 Task: Add an event with the title Interview with HardinF, date '2023/12/23', time 7:50 AM to 9:50 AMand add a description: Welcome to our Annual General Meeting (AGM), a crucial event that brings together stakeholders, shareholders, and key members of our organization to review the past year, discuss important matters, and plan for the future. The AGM serves as a platform for transparency, accountability, and open dialogue, allowing everyone involved to contribute to the overall direction and success of our organization.Select event color  Tomato . Add location for the event as: 123 Trevi Fountain, Rome, Italy, logged in from the account softage.5@softage.netand send the event invitation to softage.1@softage.net and softage.2@softage.net. Set a reminder for the event Weekly on Sunday
Action: Mouse moved to (40, 114)
Screenshot: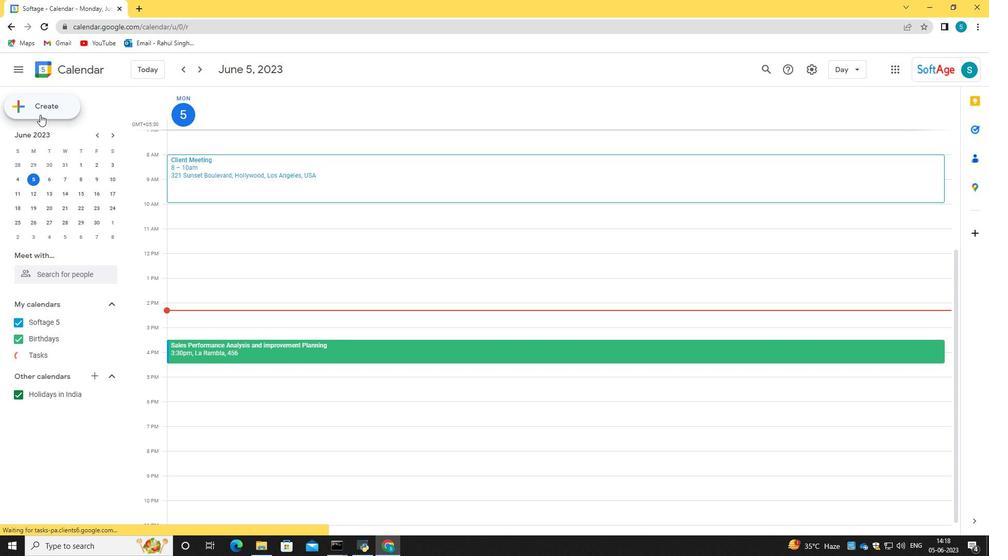 
Action: Mouse pressed left at (40, 114)
Screenshot: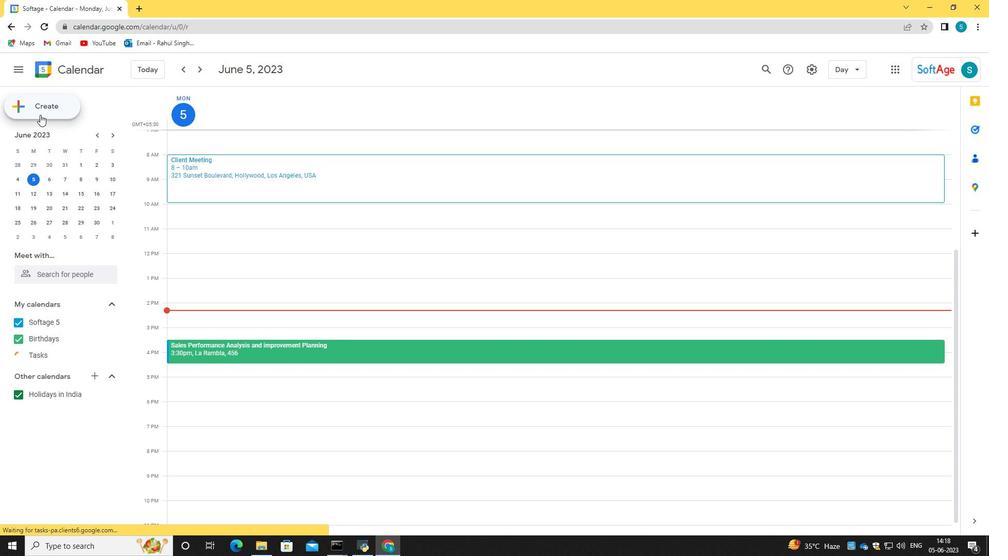 
Action: Mouse moved to (50, 131)
Screenshot: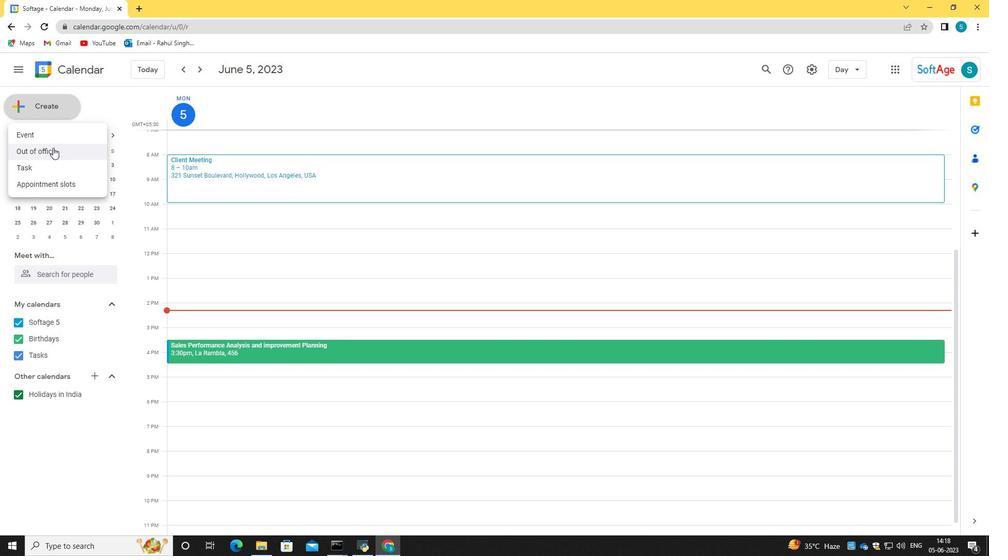 
Action: Mouse pressed left at (50, 131)
Screenshot: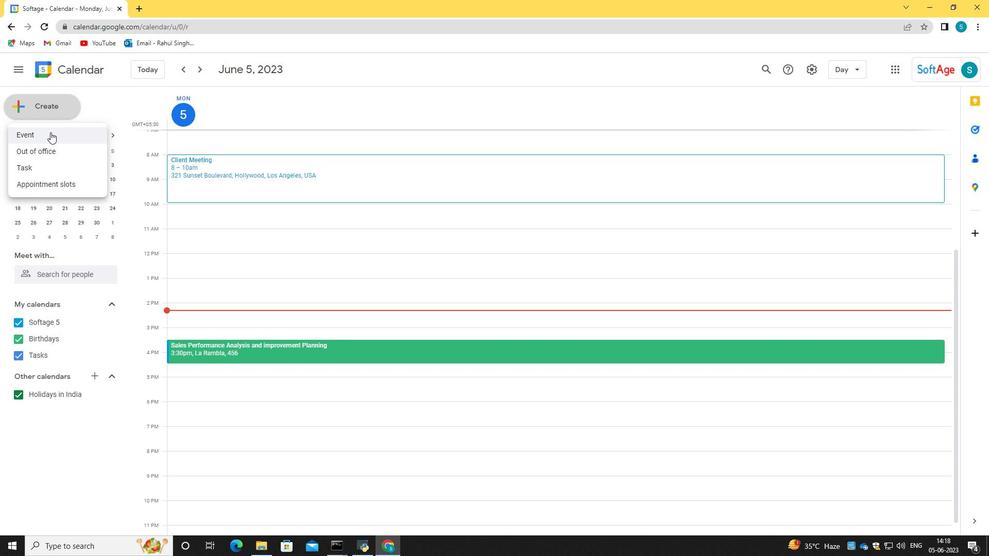 
Action: Mouse moved to (576, 412)
Screenshot: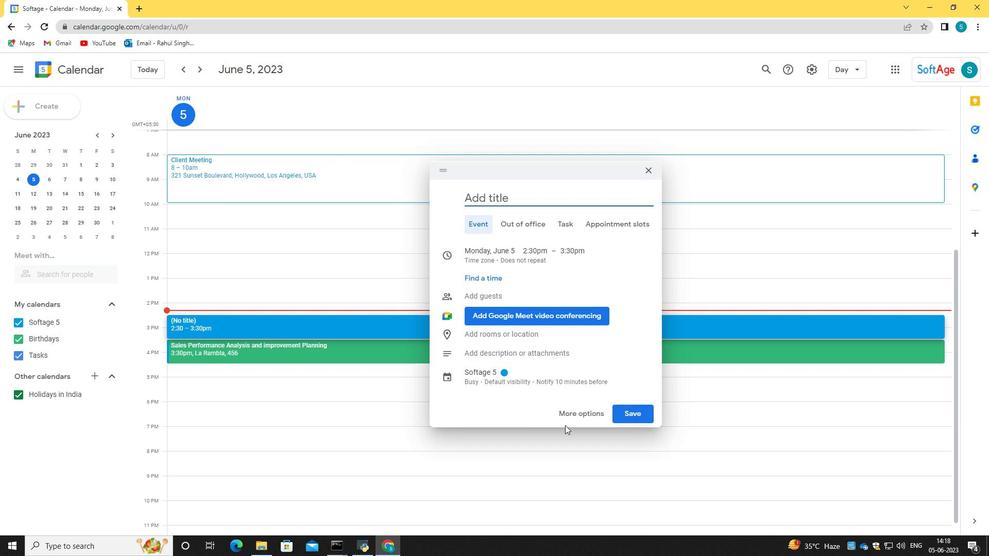
Action: Mouse pressed left at (576, 412)
Screenshot: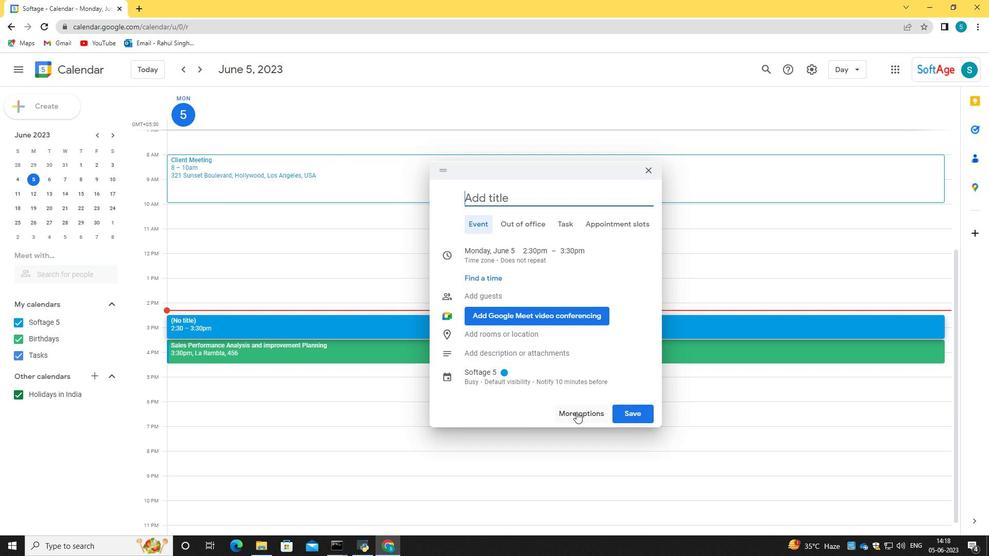 
Action: Mouse moved to (130, 74)
Screenshot: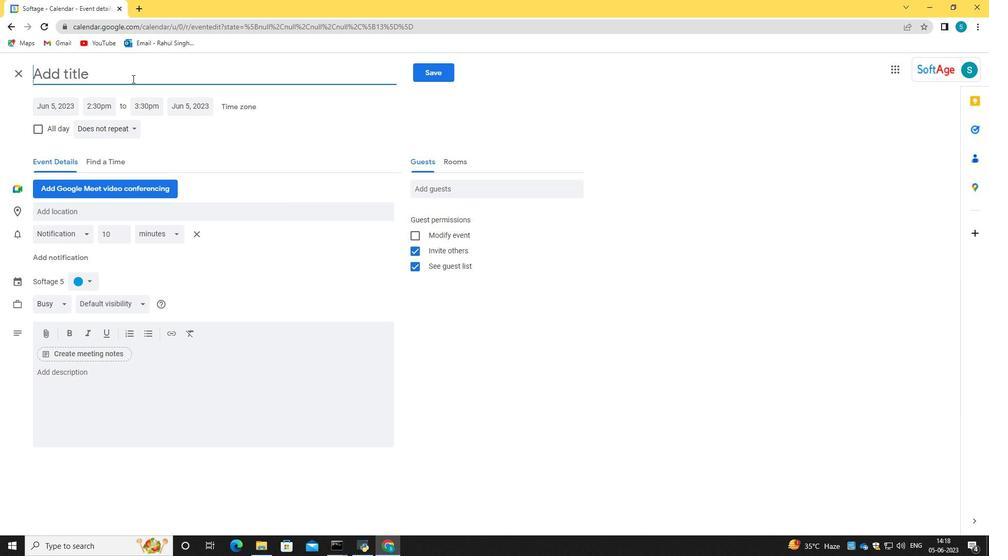
Action: Mouse pressed left at (130, 74)
Screenshot: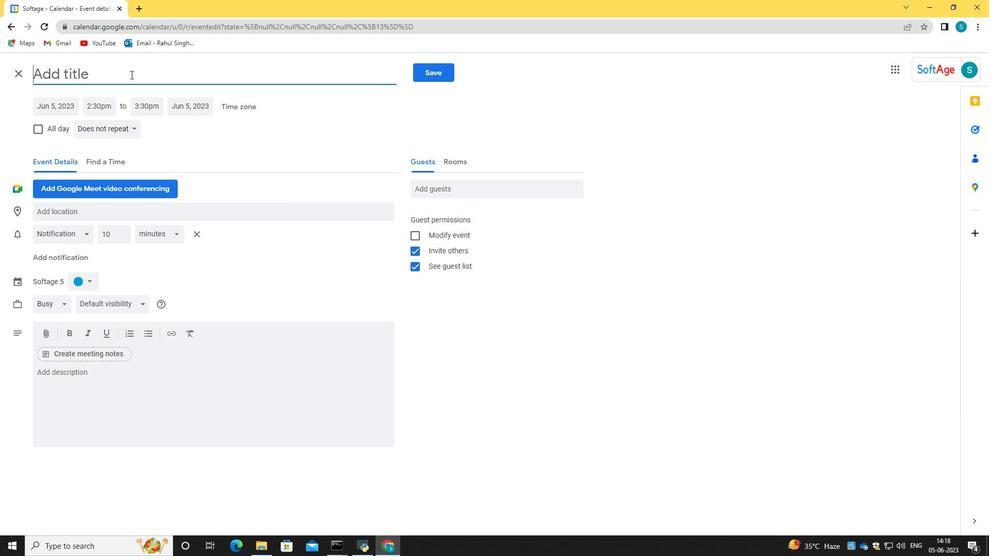 
Action: Key pressed <Key.caps_lock>I<Key.caps_lock>nterview<Key.space>with<Key.space><Key.caps_lock>H<Key.caps_lock>ardin<Key.caps_lock>F<Key.caps_lock>
Screenshot: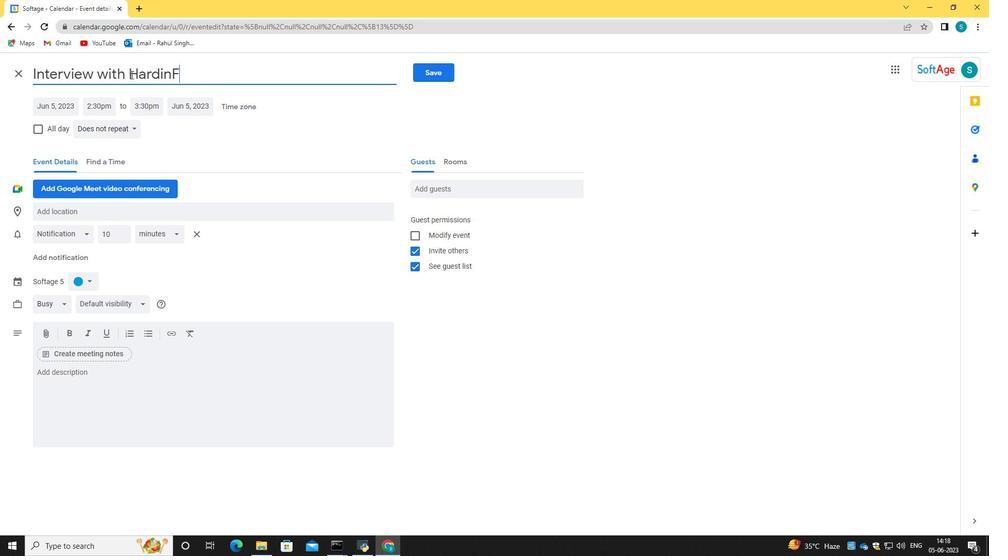 
Action: Mouse moved to (56, 103)
Screenshot: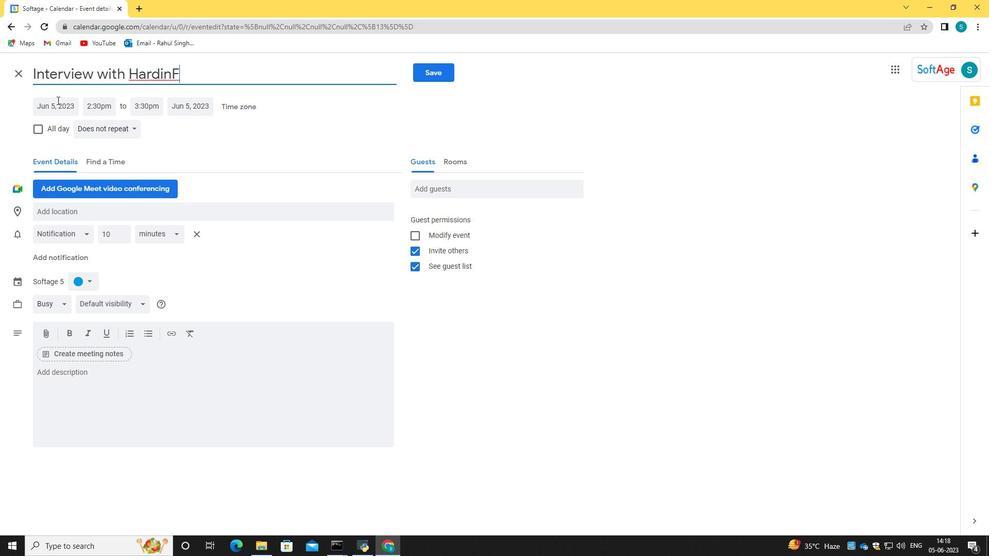 
Action: Mouse pressed left at (56, 103)
Screenshot: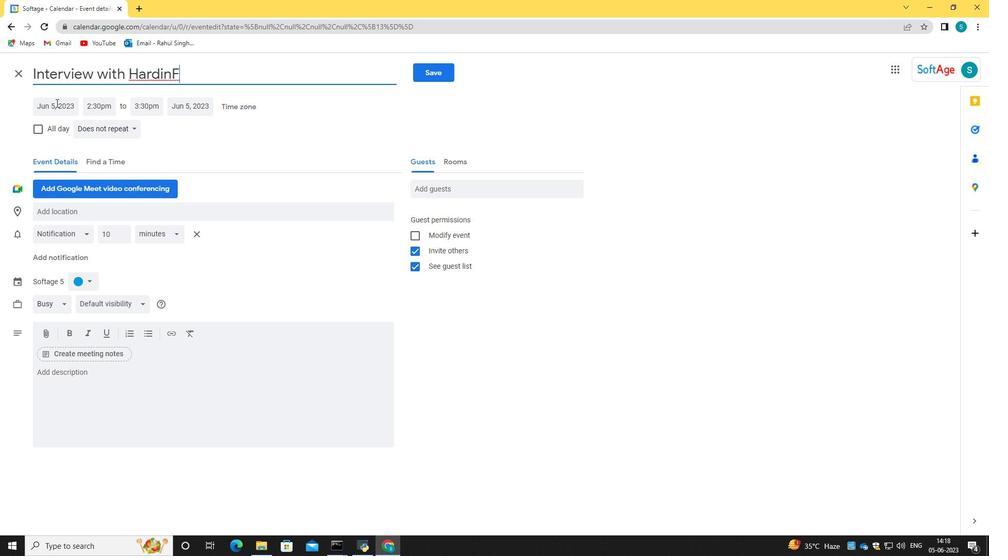 
Action: Key pressed 2023/12/23<Key.tab>07<Key.shift_r>:50<Key.space>am<Key.tab>9<Key.shift_r>:50<Key.space>am
Screenshot: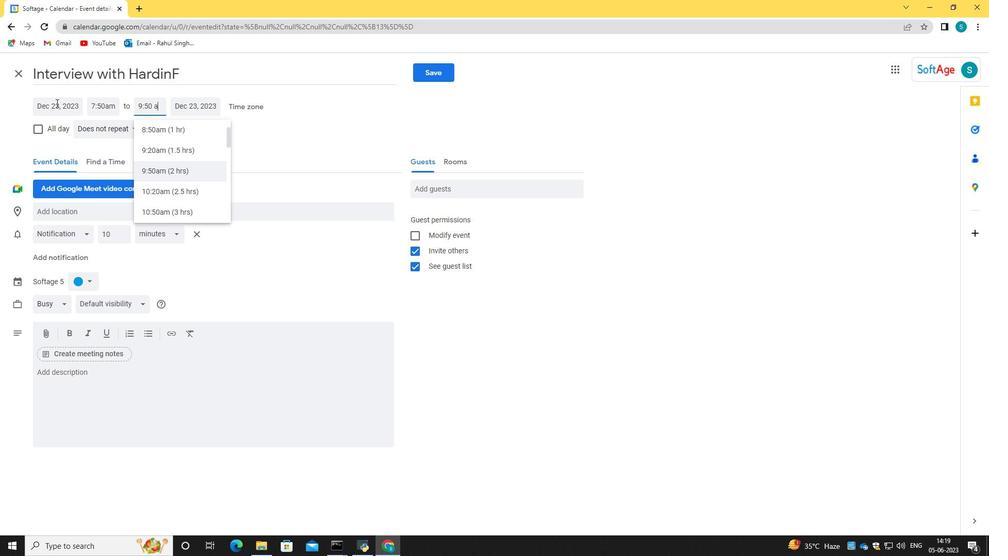 
Action: Mouse moved to (189, 168)
Screenshot: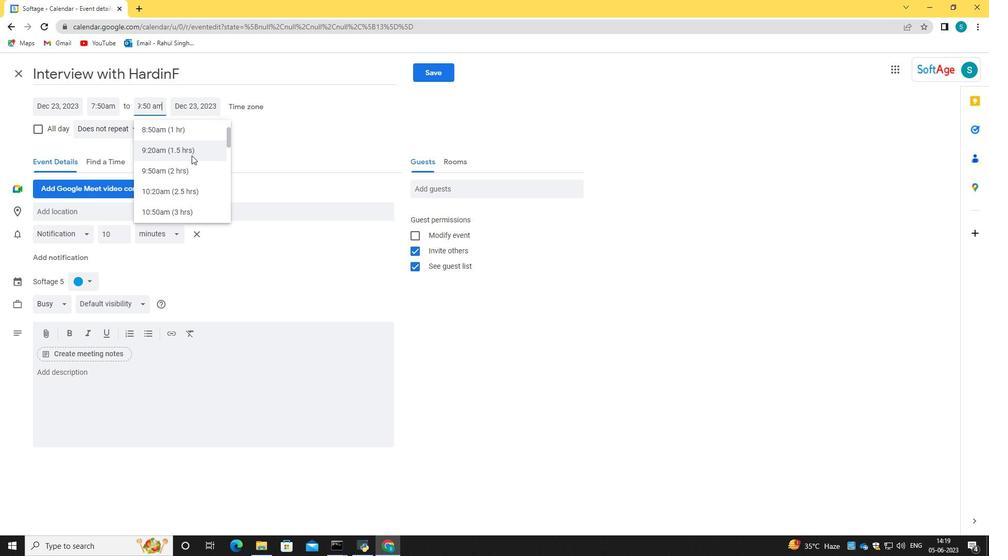 
Action: Mouse pressed left at (189, 168)
Screenshot: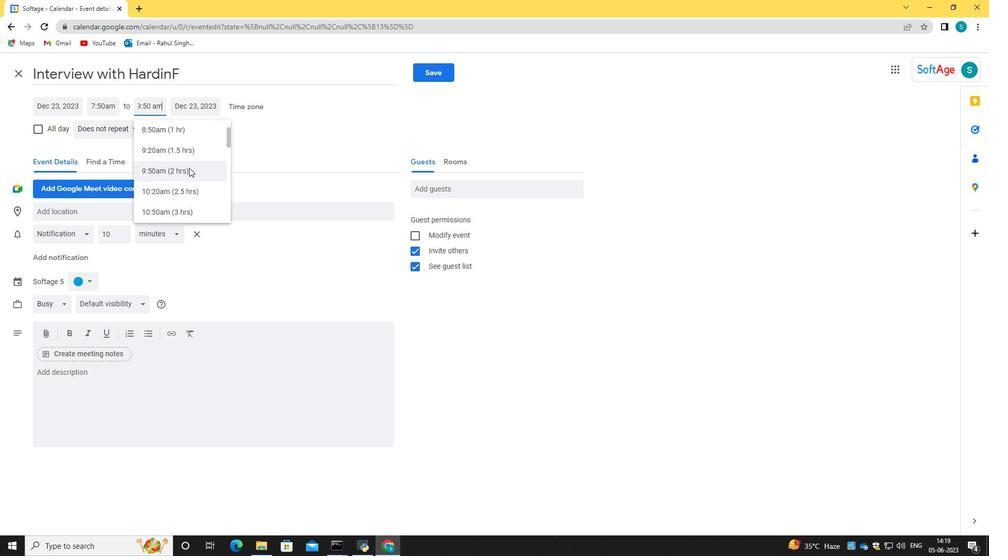 
Action: Mouse moved to (129, 413)
Screenshot: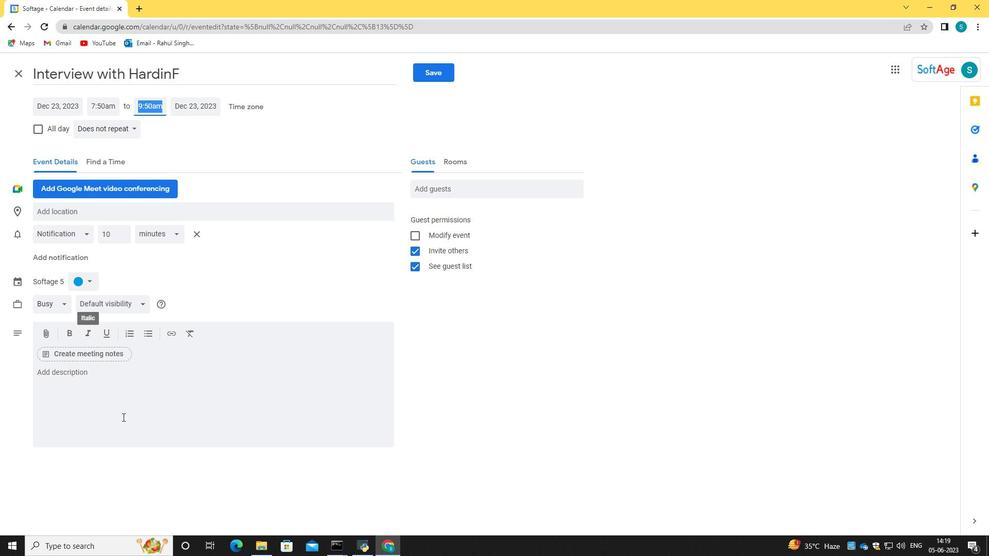 
Action: Mouse pressed left at (129, 413)
Screenshot: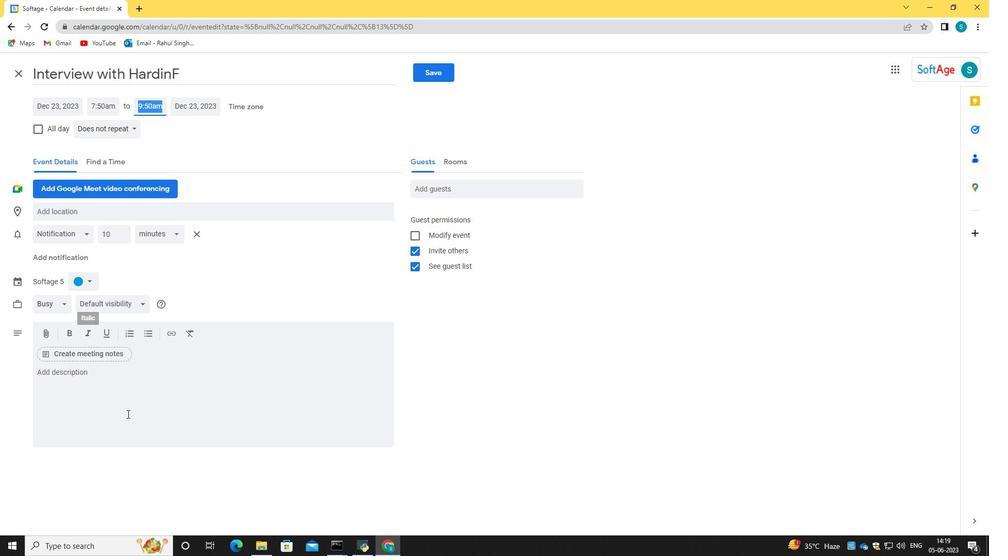 
Action: Key pressed <Key.caps_lock>W<Key.caps_lock>elcome<Key.space>to<Key.space>our<Key.space><Key.caps_lock>A<Key.caps_lock>nnual<Key.space><Key.caps_lock>G<Key.caps_lock>eneral<Key.space><Key.caps_lock>M<Key.caps_lock>eeting<Key.shift_r>(<Key.caps_lock>AGM<Key.shift_r>)<Key.space><Key.backspace>,<Key.space><Key.caps_lock>a<Key.space>crucial<Key.space>event<Key.space>that<Key.space>brings<Key.space>toght<Key.backspace><Key.backspace>ether<Key.space>stakeholders,<Key.space>shareholders,<Key.space>and<Key.space>key<Key.space>men<Key.backspace>mbers<Key.space>of<Key.space>our<Key.space>organization<Key.space>to<Key.space>review<Key.space>the<Key.space>past<Key.space>year,<Key.space>discuss<Key.space>important<Key.space>matters,
Screenshot: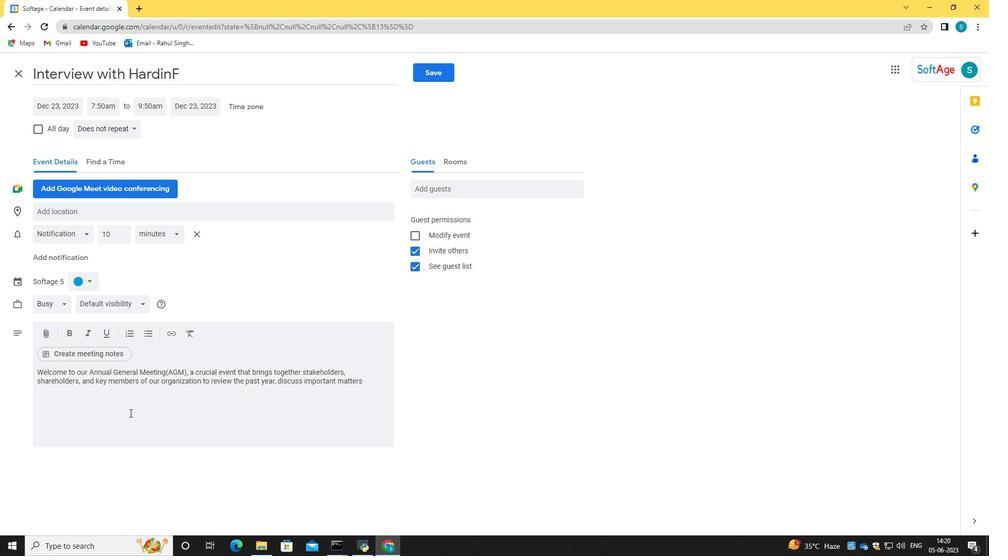 
Action: Mouse scrolled (129, 414) with delta (0, 0)
Screenshot: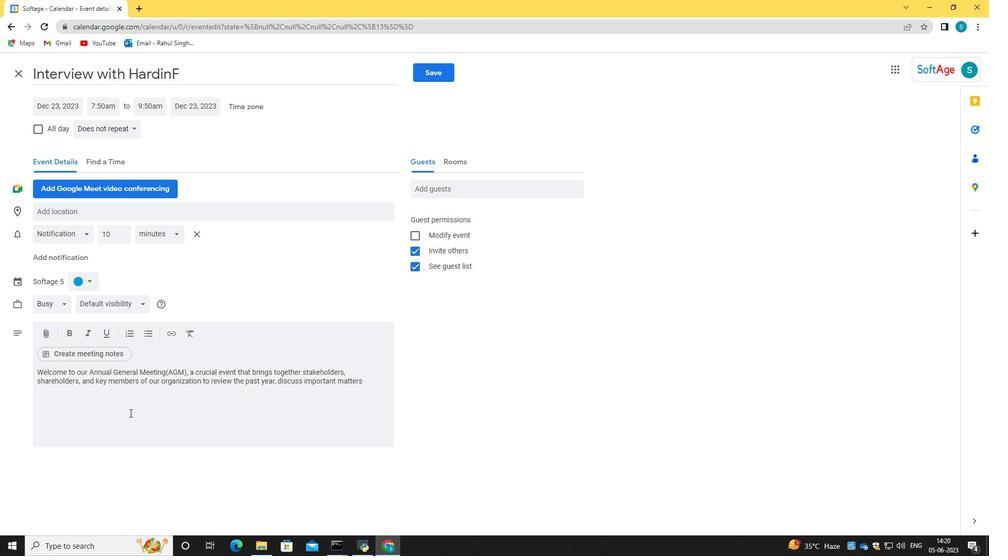 
Action: Key pressed <Key.space>and<Key.space>plan<Key.space>for<Key.space>the<Key.space>furt<Key.backspace><Key.backspace>ture<Key.space><Key.backspace>.<Key.space><Key.caps_lock>T<Key.caps_lock>he<Key.space><Key.caps_lock>AFM<Key.backspace><Key.backspace>GM<Key.space><Key.caps_lock>serves<Key.space>as<Key.space>a<Key.space>f<Key.backspace>plateform<Key.space><Key.backspace><Key.backspace><Key.backspace><Key.backspace><Key.backspace><Key.backspace>form<Key.space>for<Key.space>transparecny,<Key.space><Key.backspace><Key.backspace><Key.backspace><Key.backspace><Key.backspace>cy<Key.space><Key.backspace><Key.backspace><Key.backspace>ncy,<Key.space>accountability,<Key.space>and<Key.space>open<Key.space>dialogue,<Key.space>allowing<Key.space>everyone<Key.space>involved<Key.space>to<Key.space>contriblut<Key.backspace><Key.backspace><Key.backspace>tu<Key.backspace><Key.backspace>ute<Key.space>to<Key.space>the<Key.space>overall<Key.space>directin<Key.backspace>on<Key.space>and<Key.space>success<Key.space><Key.space><Key.backspace><Key.backspace><Key.space>of<Key.space>our<Key.space>organization.
Screenshot: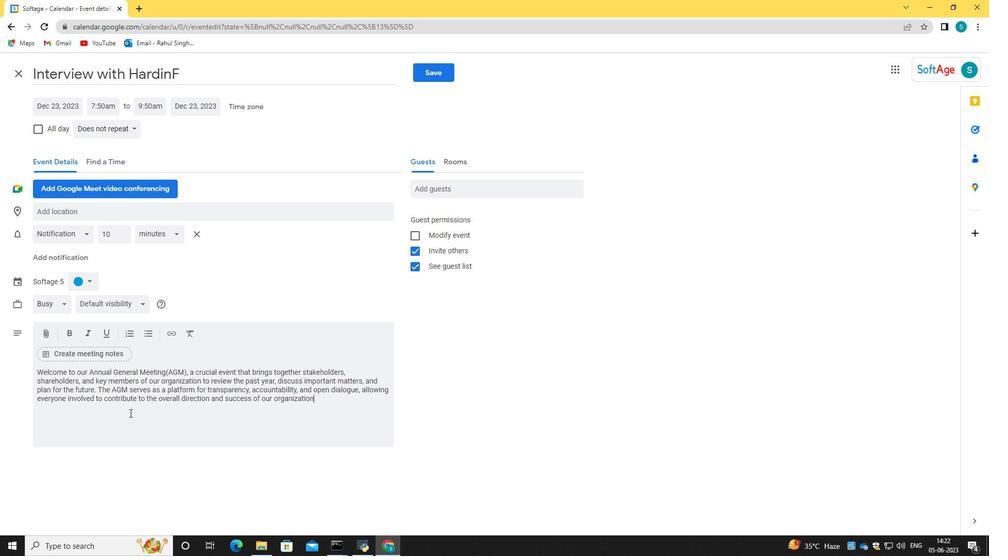 
Action: Mouse moved to (84, 278)
Screenshot: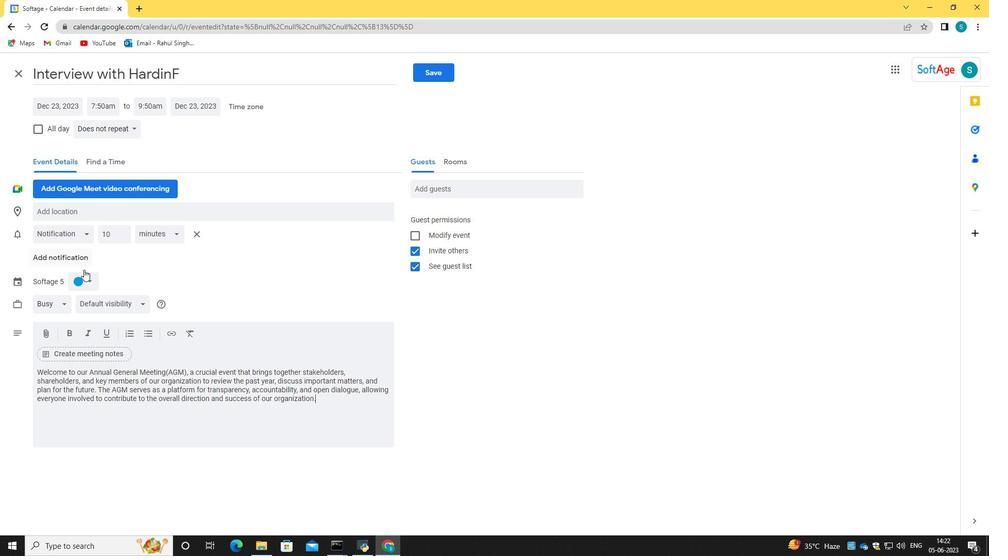 
Action: Mouse pressed left at (84, 278)
Screenshot: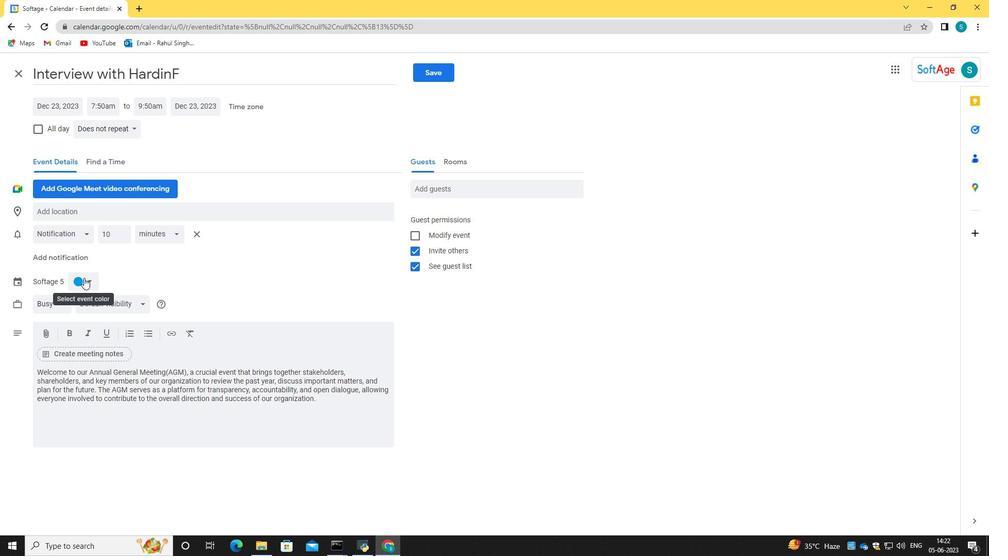 
Action: Mouse moved to (79, 284)
Screenshot: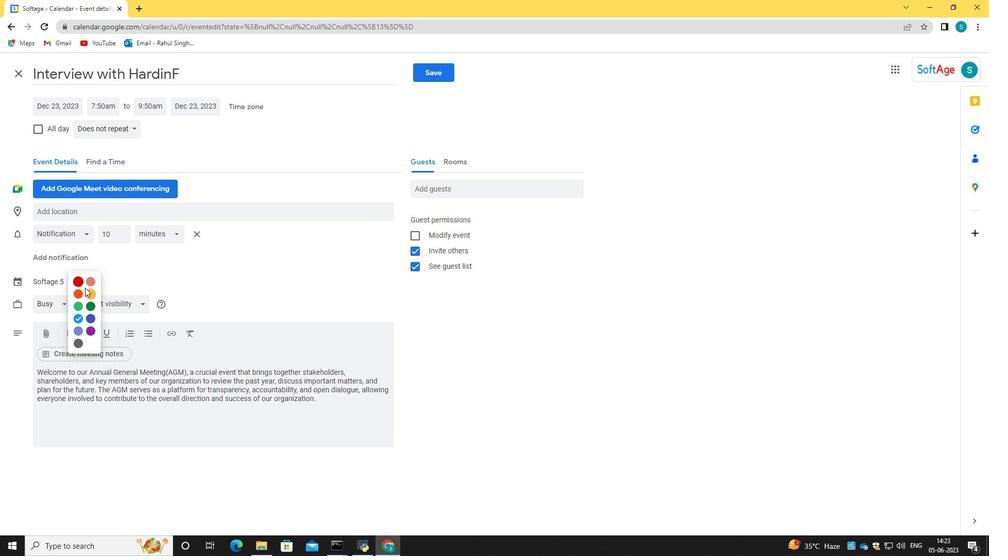 
Action: Mouse pressed left at (79, 284)
Screenshot: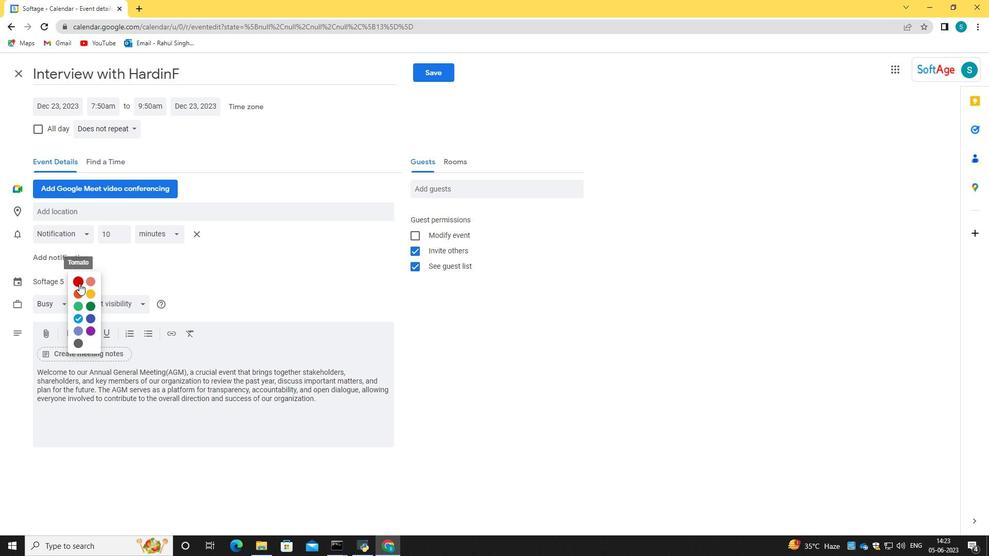 
Action: Mouse moved to (111, 217)
Screenshot: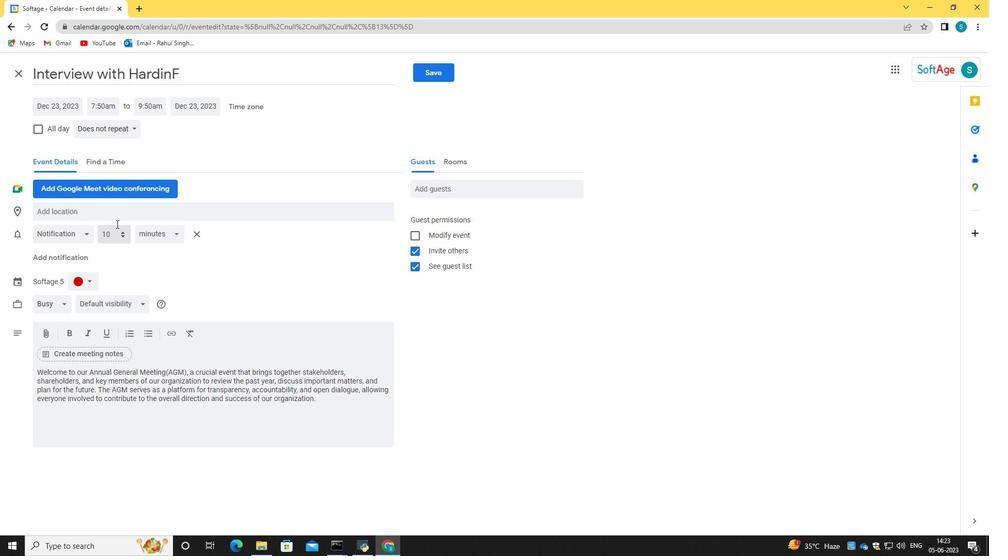 
Action: Mouse pressed left at (111, 217)
Screenshot: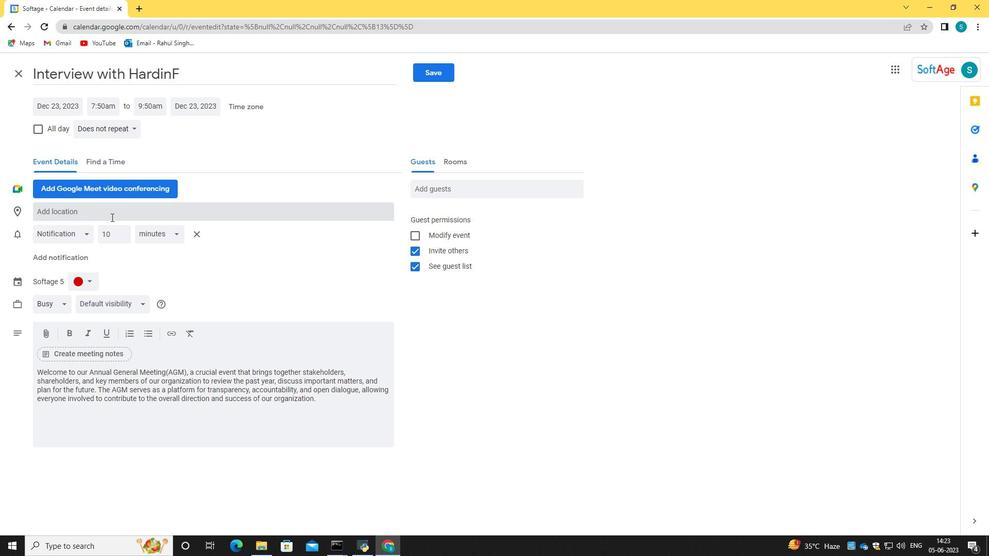 
Action: Mouse moved to (110, 217)
Screenshot: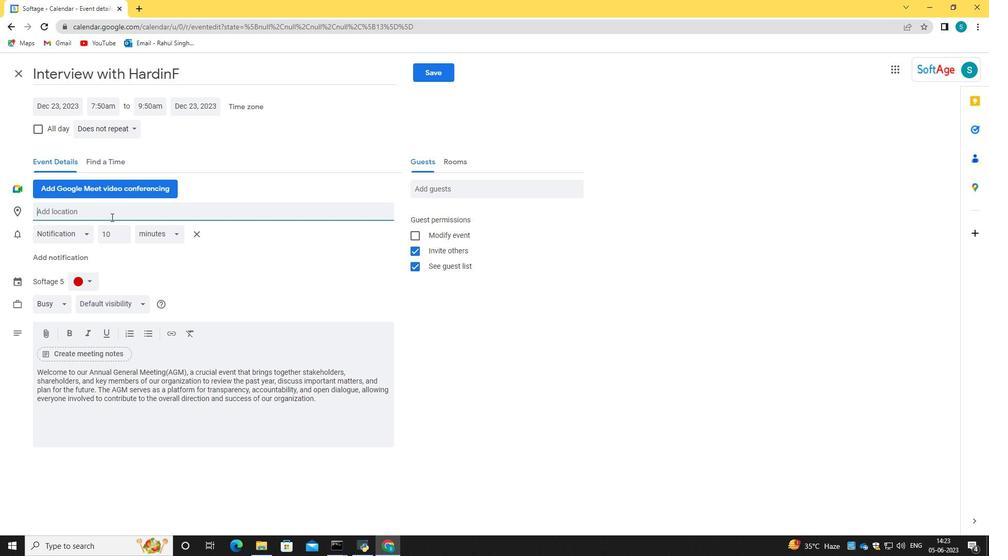 
Action: Key pressed 123<Key.space><Key.caps_lock>T<Key.caps_lock>revi<Key.space><Key.caps_lock>F<Key.caps_lock>ountain,<Key.space><Key.caps_lock>R<Key.caps_lock>ome,<Key.space><Key.caps_lock>I<Key.caps_lock>taly
Screenshot: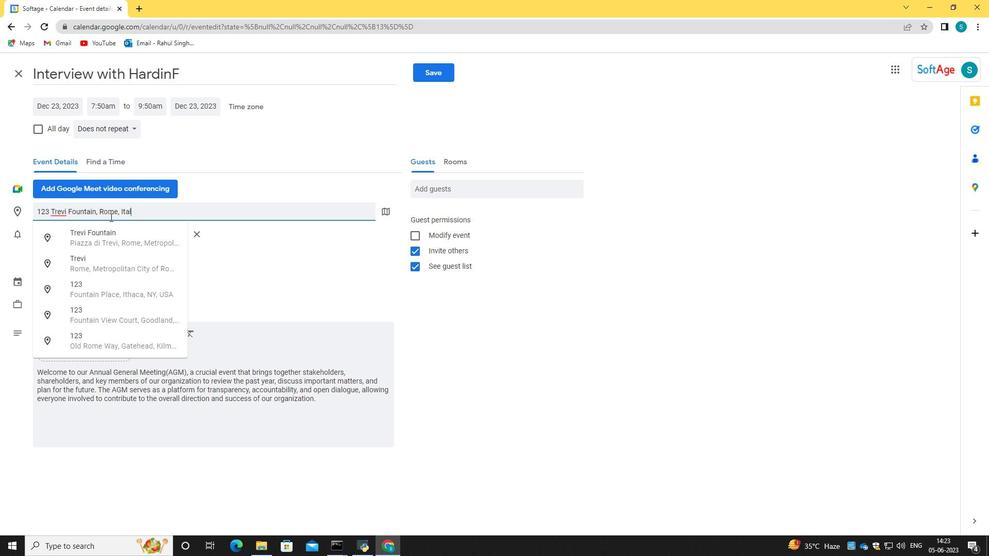 
Action: Mouse moved to (110, 233)
Screenshot: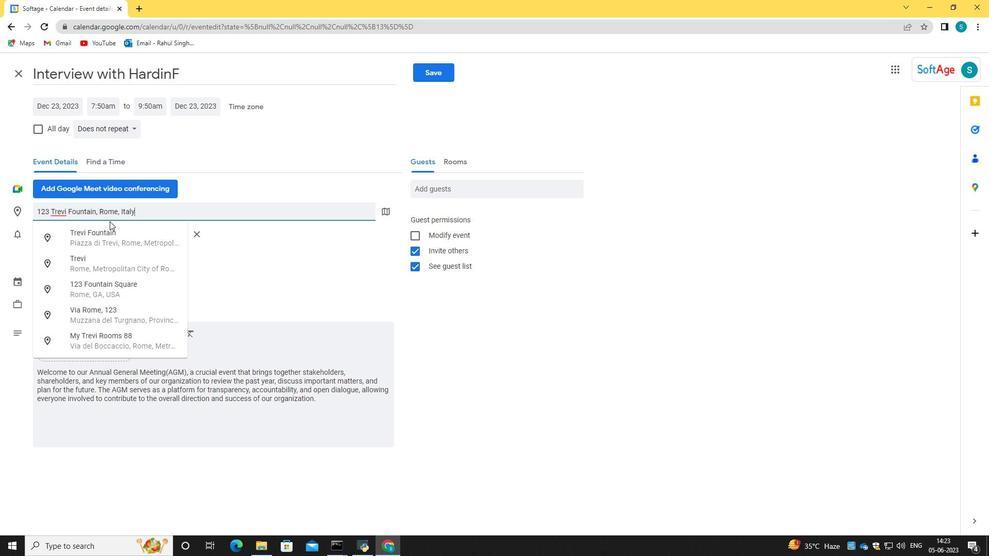 
Action: Mouse pressed left at (110, 233)
Screenshot: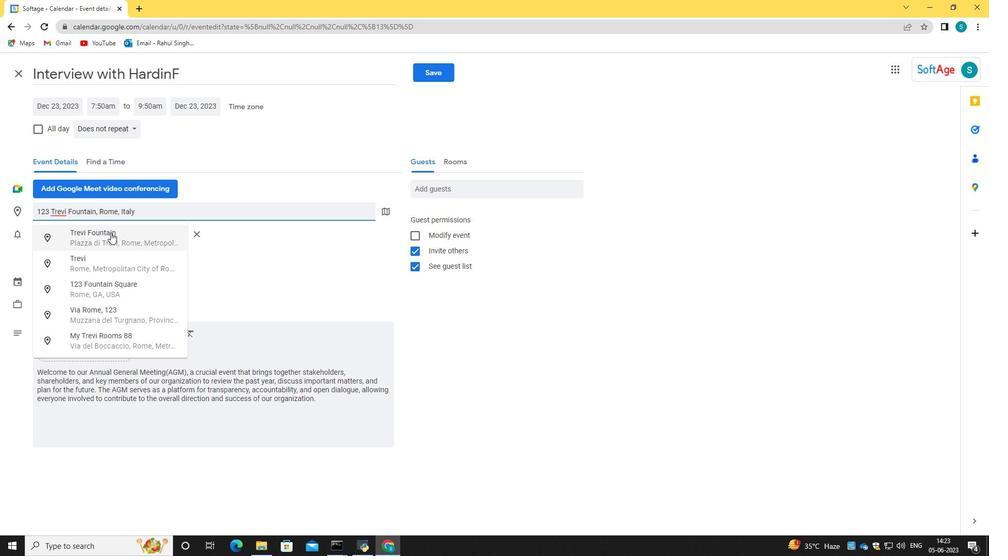 
Action: Mouse moved to (459, 191)
Screenshot: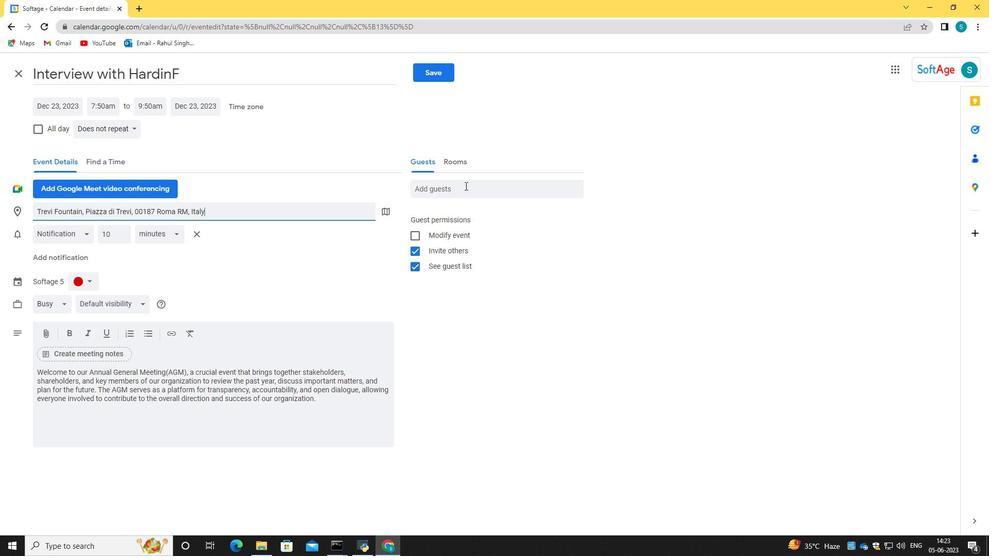 
Action: Mouse pressed left at (459, 191)
Screenshot: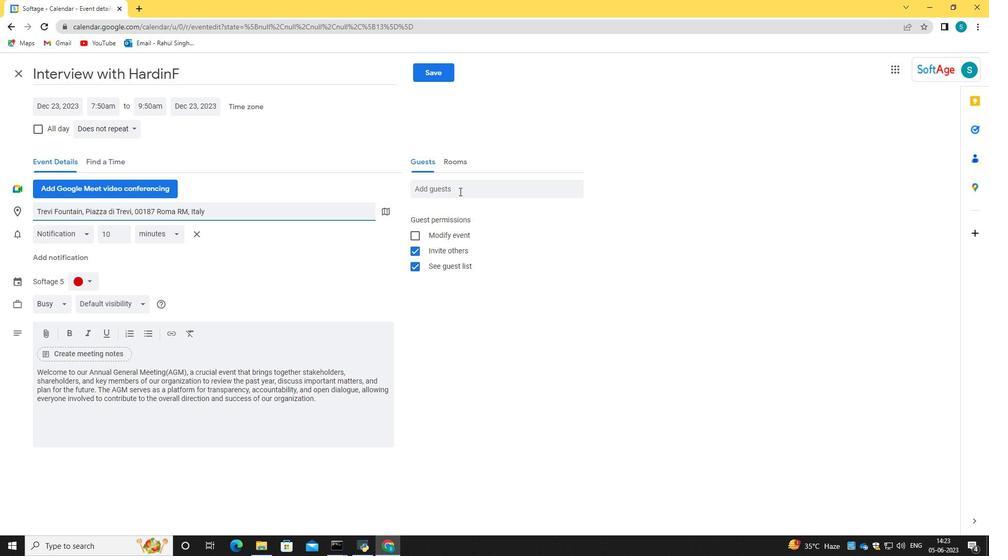 
Action: Key pressed softage.1<Key.shift>@softage.net<Key.tab>softage.2<Key.shift>@softage.net
Screenshot: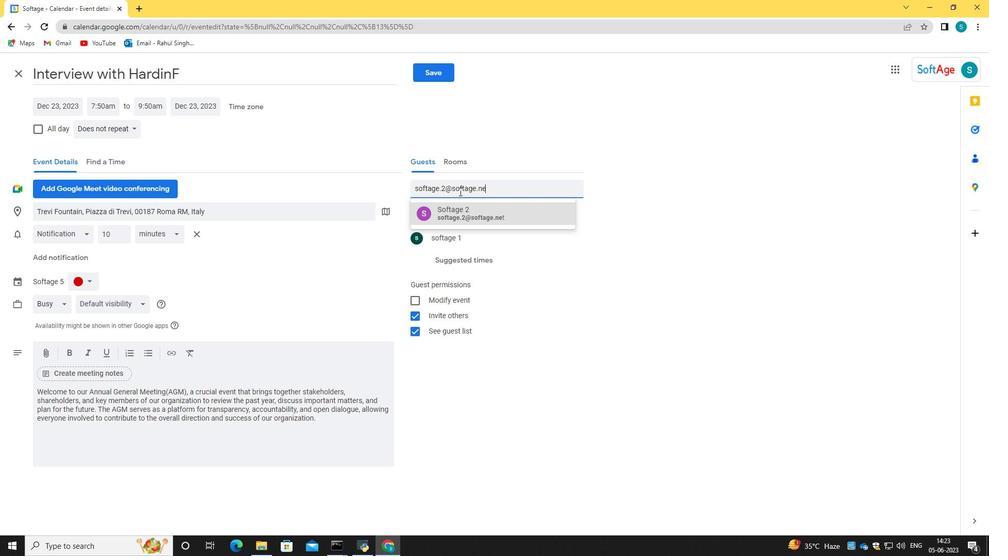 
Action: Mouse moved to (490, 213)
Screenshot: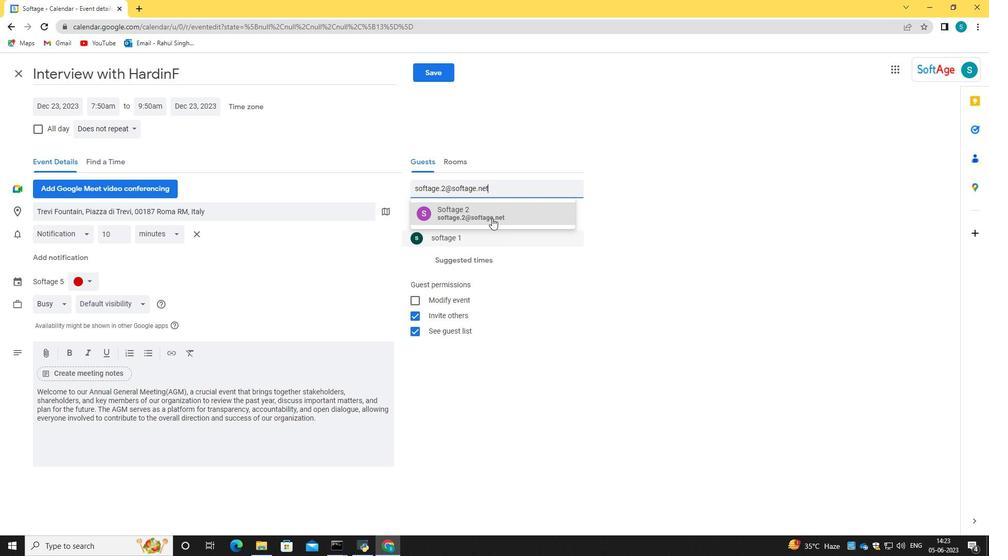 
Action: Mouse pressed left at (490, 213)
Screenshot: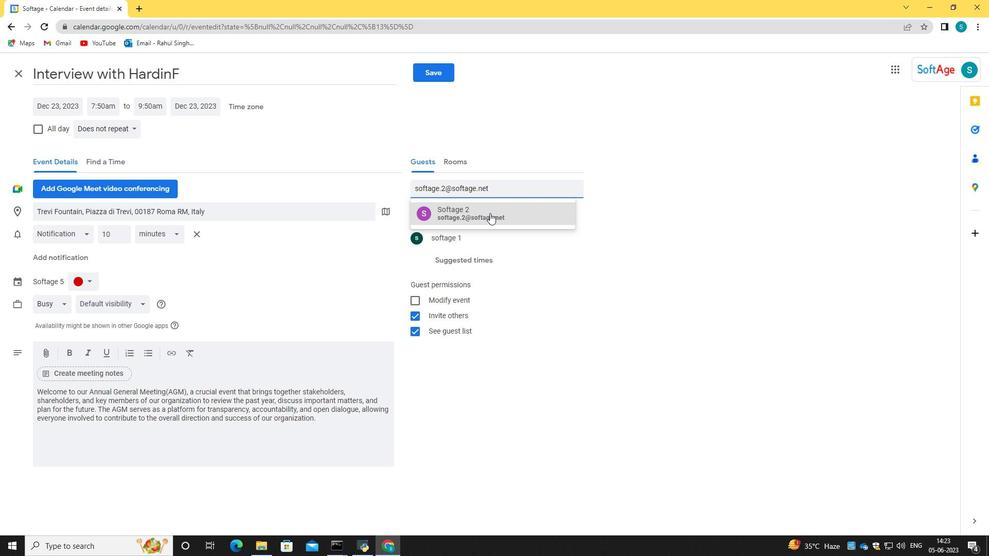 
Action: Mouse moved to (295, 220)
Screenshot: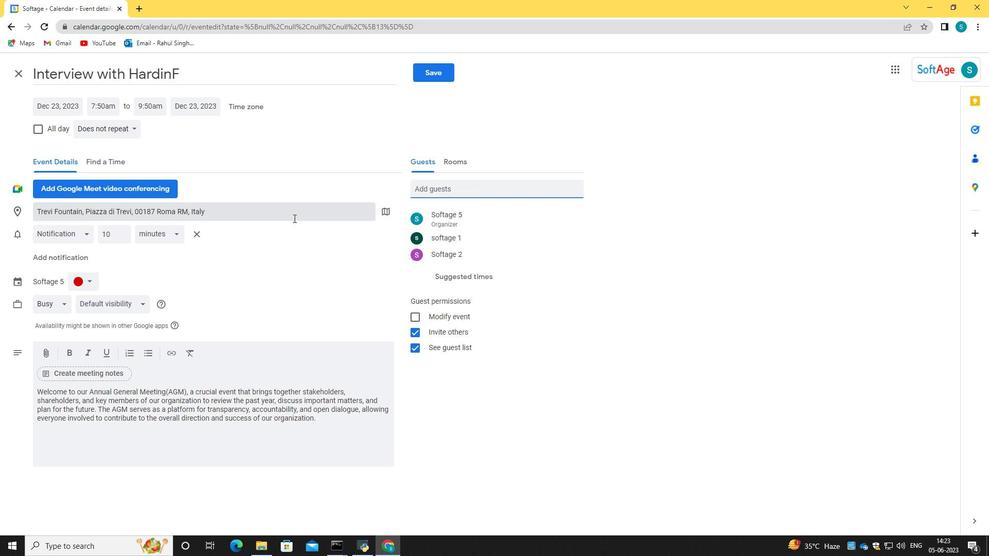 
Action: Mouse scrolled (295, 220) with delta (0, 0)
Screenshot: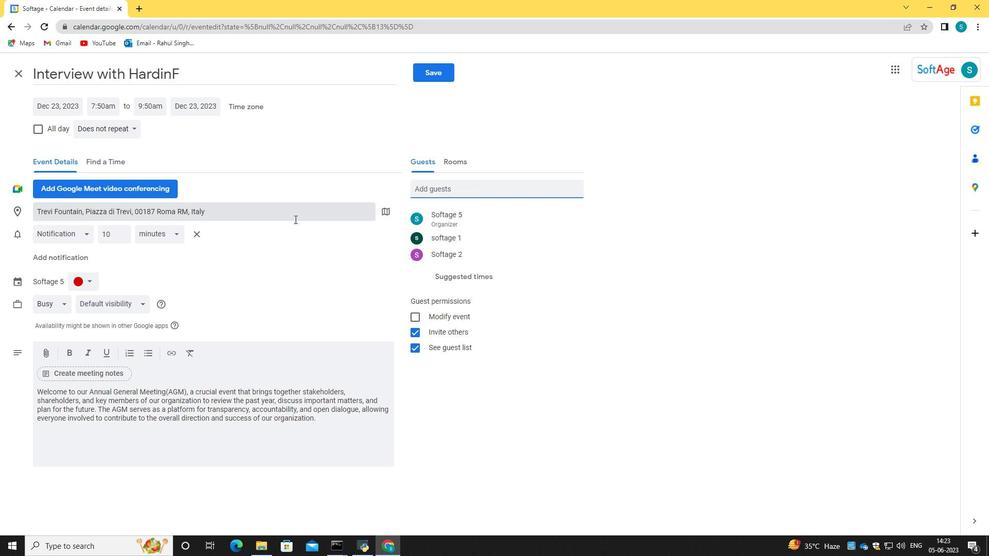 
Action: Mouse moved to (117, 131)
Screenshot: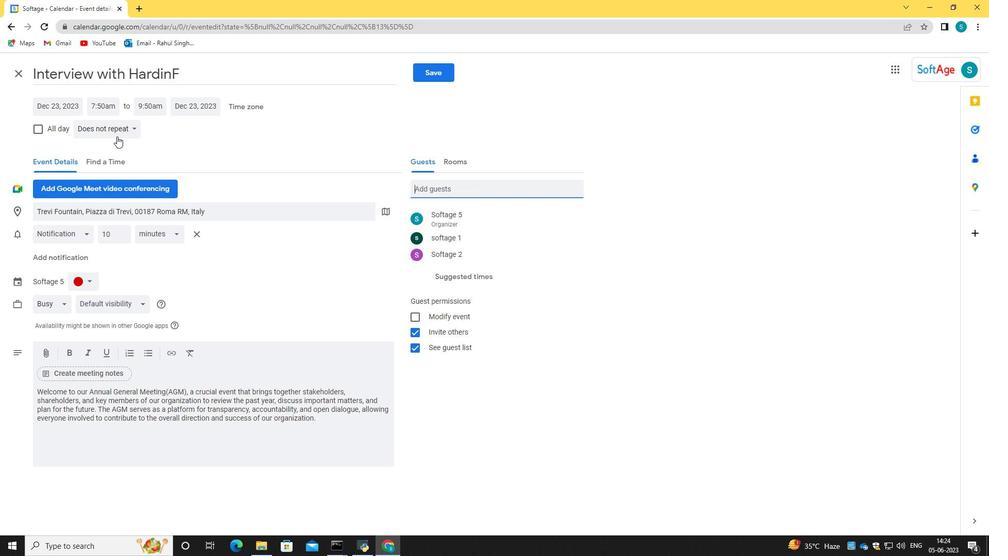 
Action: Mouse pressed left at (117, 131)
Screenshot: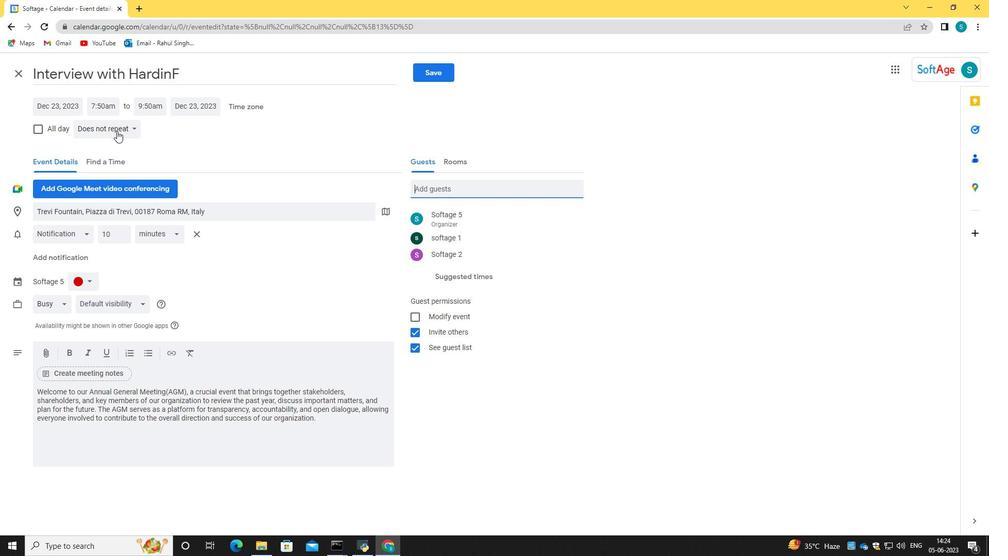 
Action: Mouse moved to (118, 239)
Screenshot: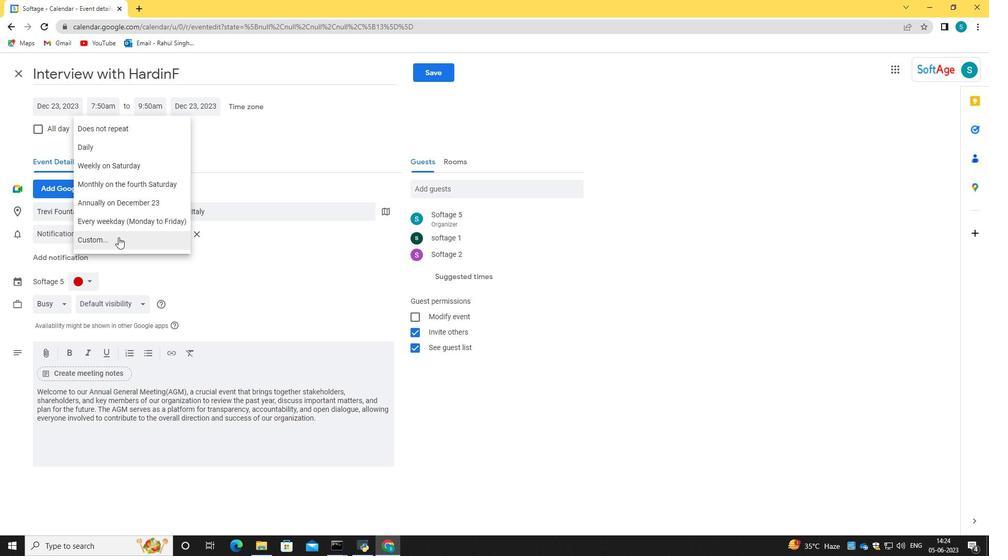 
Action: Mouse pressed left at (118, 239)
Screenshot: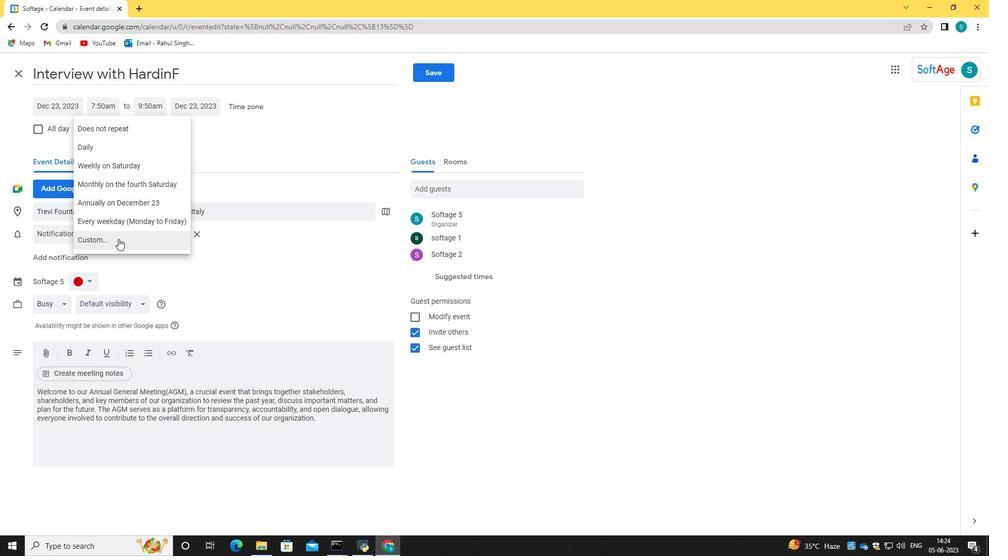 
Action: Mouse moved to (416, 276)
Screenshot: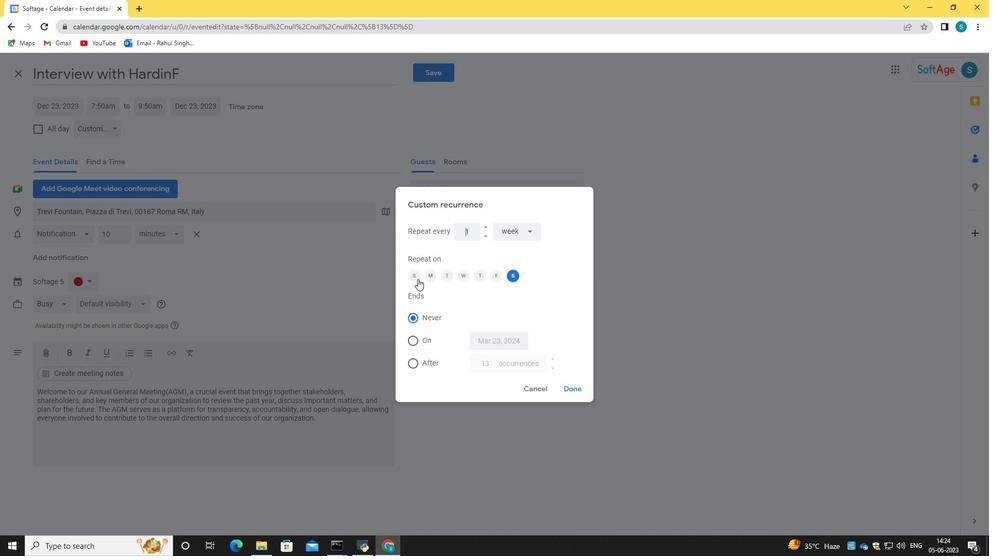 
Action: Mouse pressed left at (416, 276)
Screenshot: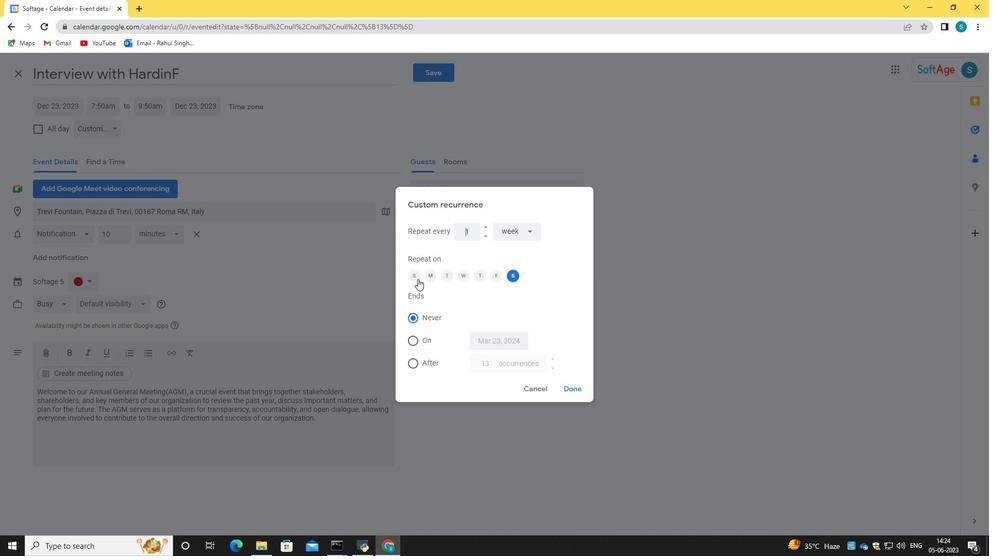
Action: Mouse moved to (515, 276)
Screenshot: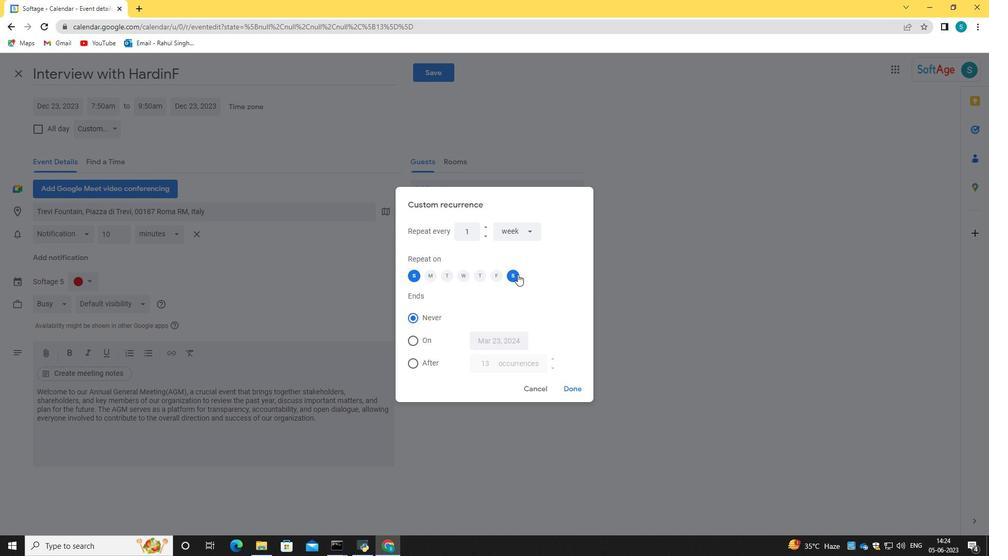 
Action: Mouse pressed left at (515, 276)
Screenshot: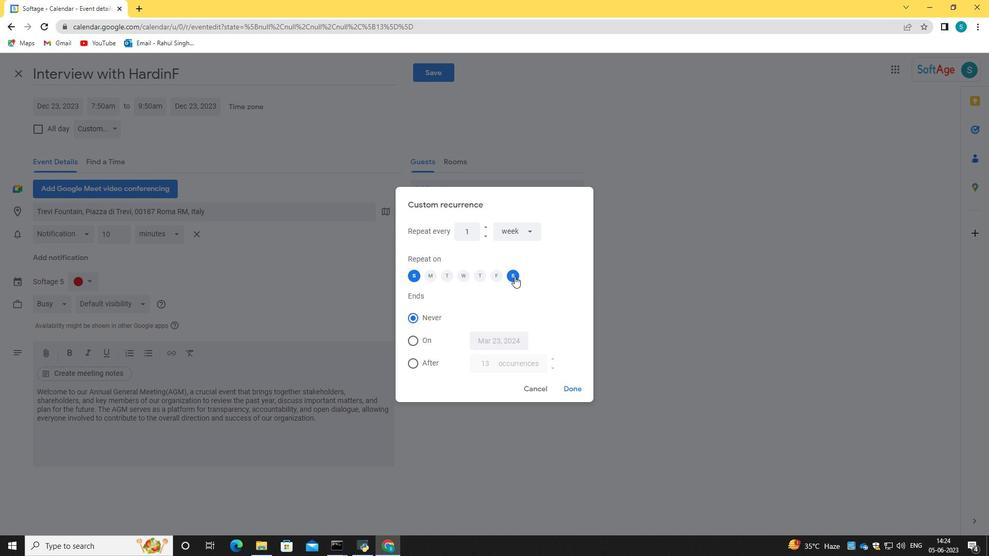 
Action: Mouse moved to (570, 387)
Screenshot: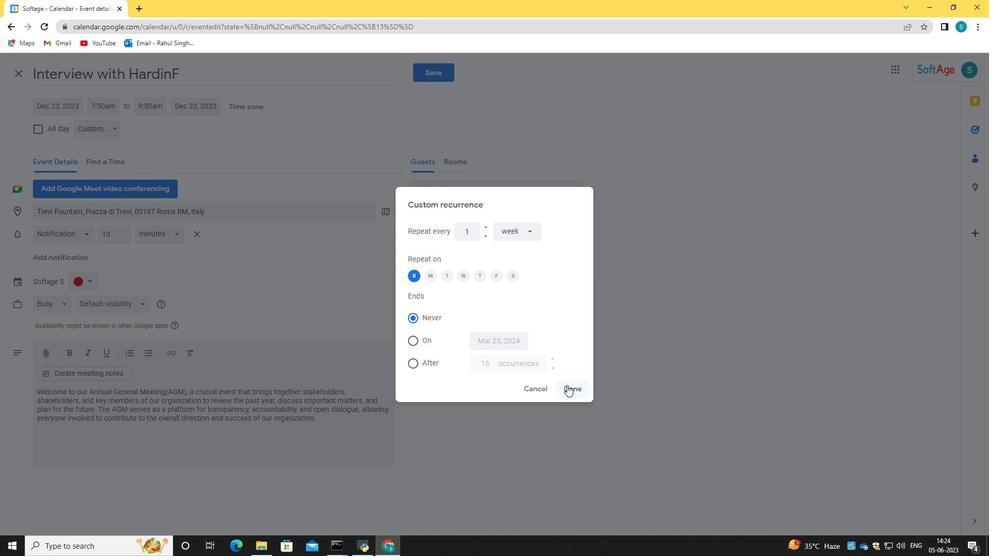 
Action: Mouse pressed left at (570, 387)
Screenshot: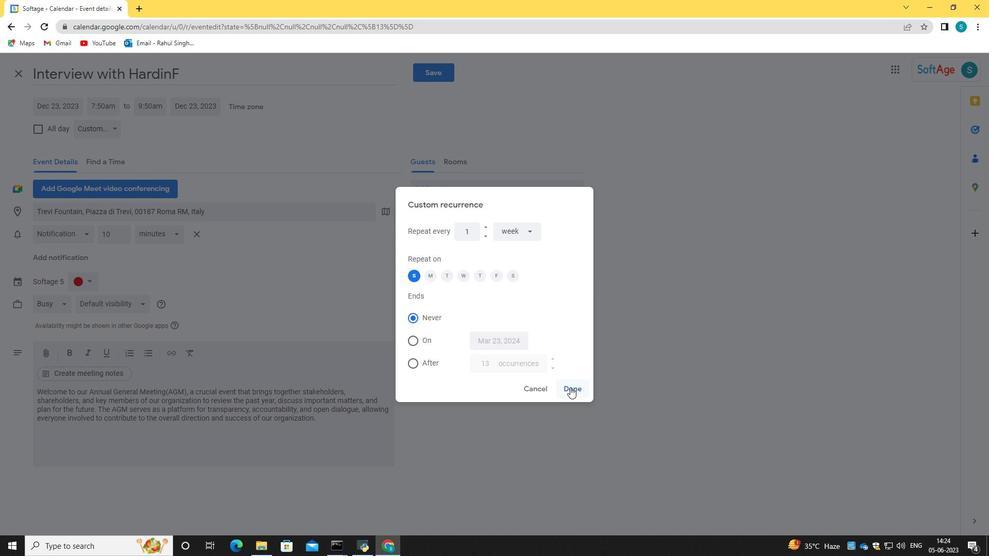 
Action: Mouse moved to (421, 267)
Screenshot: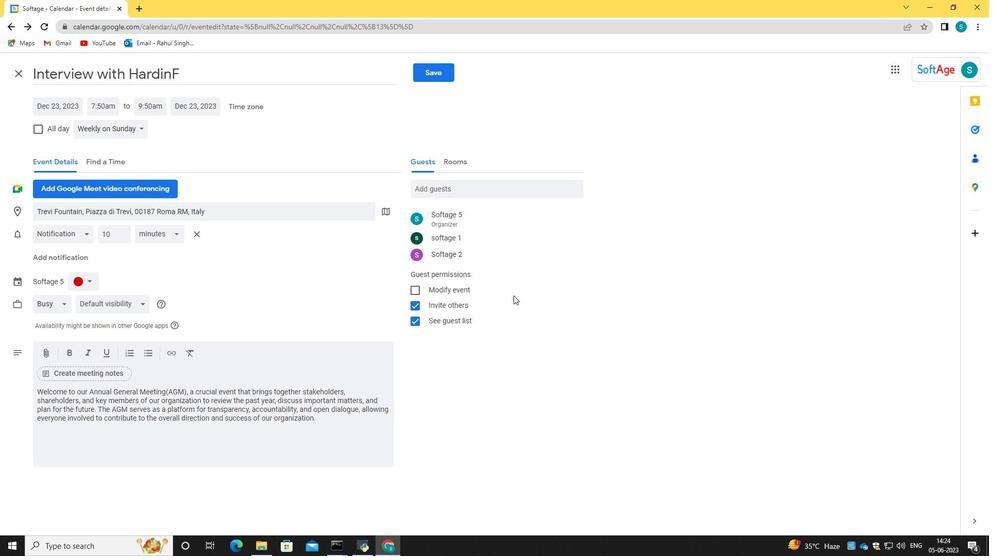 
Action: Mouse scrolled (421, 267) with delta (0, 0)
Screenshot: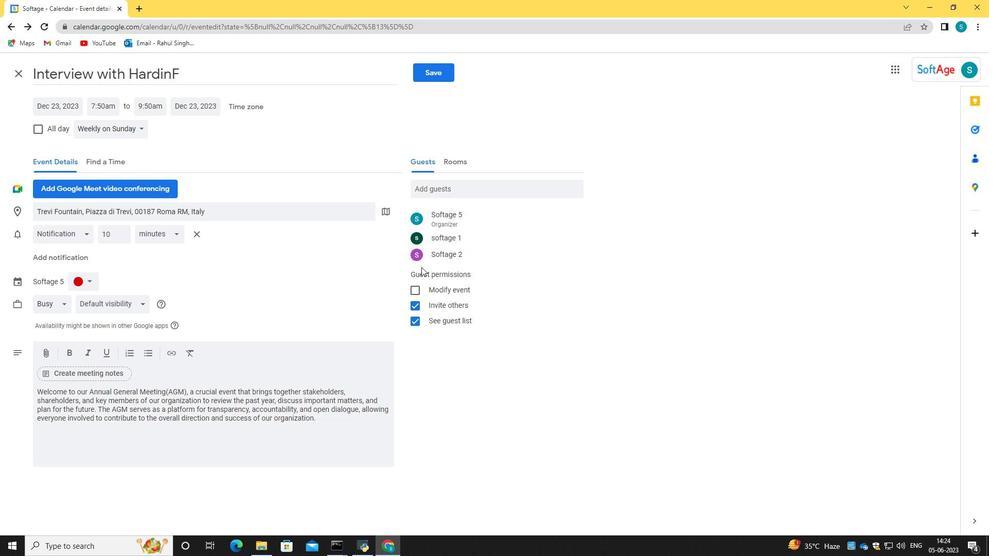 
Action: Mouse moved to (432, 78)
Screenshot: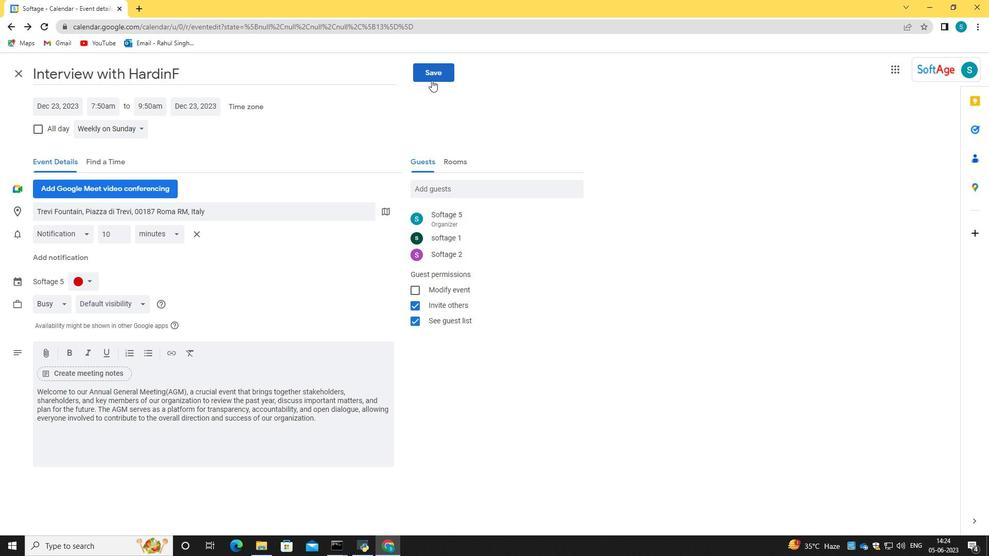 
Action: Mouse pressed left at (432, 78)
Screenshot: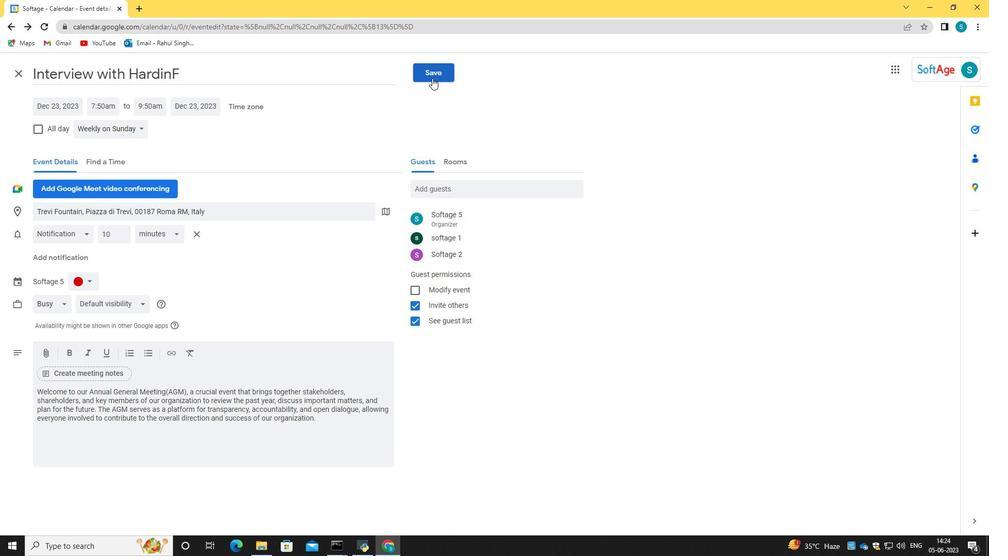 
Action: Mouse moved to (601, 322)
Screenshot: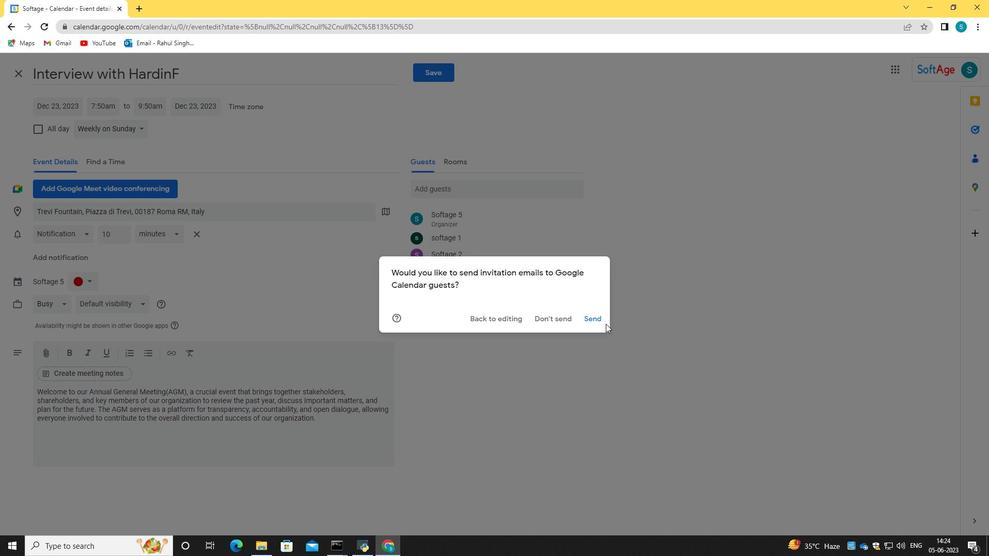 
Action: Mouse pressed left at (601, 322)
Screenshot: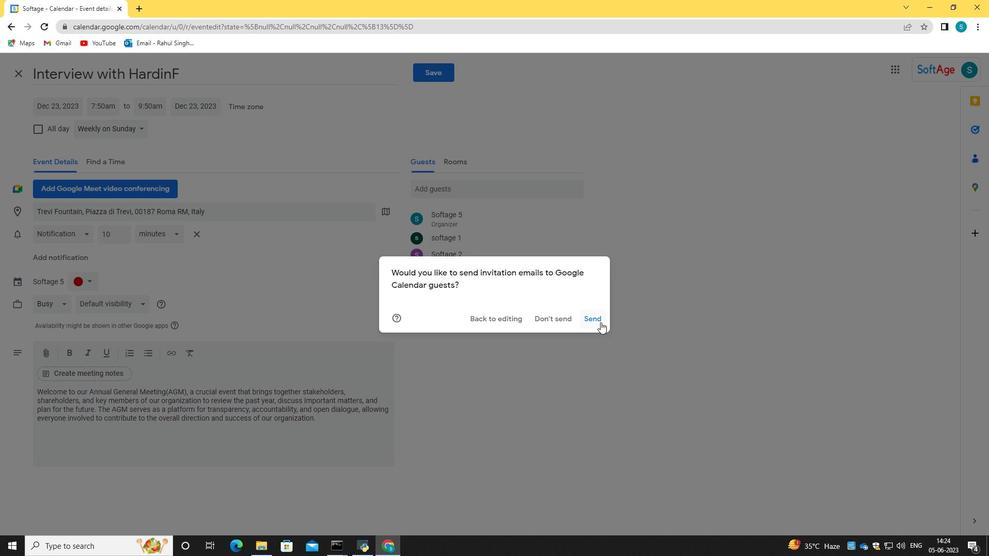 
